 Task: Change the zoom to 90% to make the text smaller.
Action: Mouse moved to (1006, 31)
Screenshot: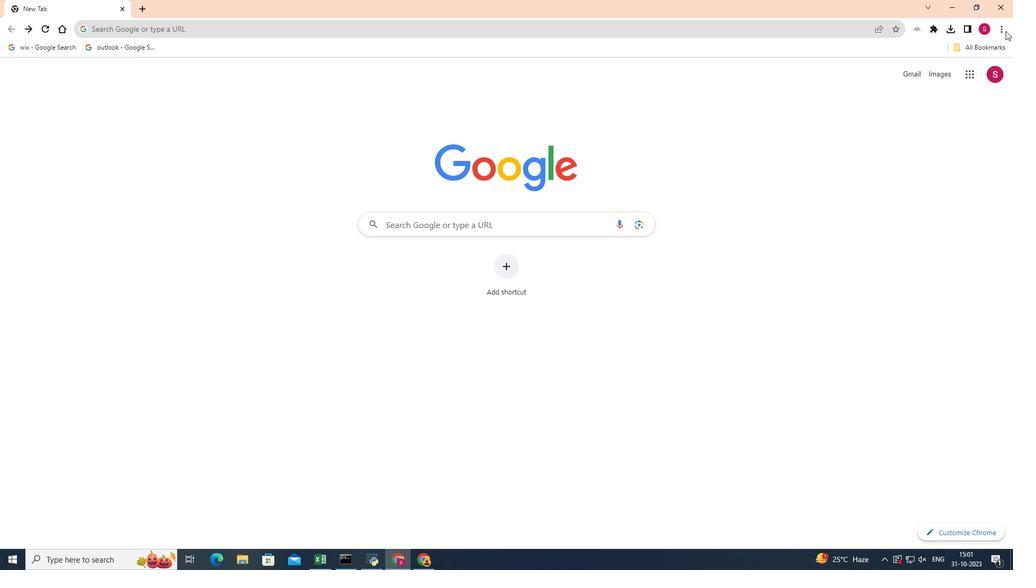 
Action: Mouse pressed left at (1006, 31)
Screenshot: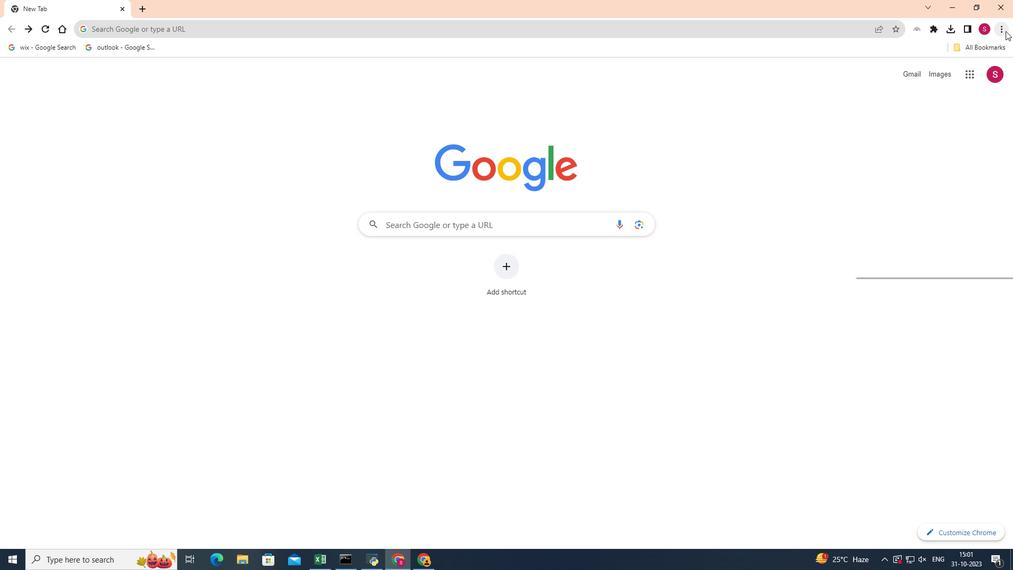 
Action: Mouse moved to (932, 144)
Screenshot: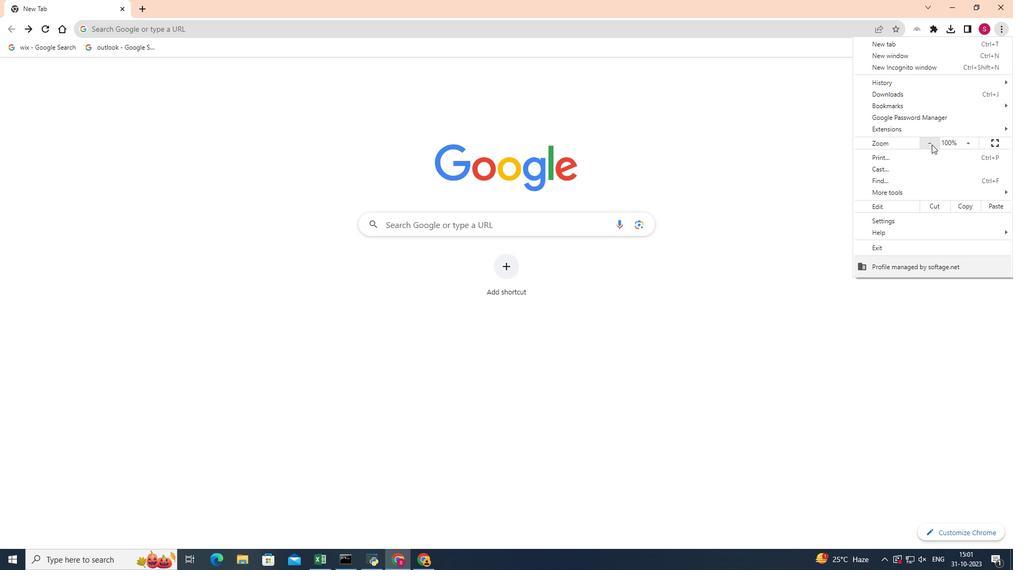 
Action: Mouse pressed left at (932, 144)
Screenshot: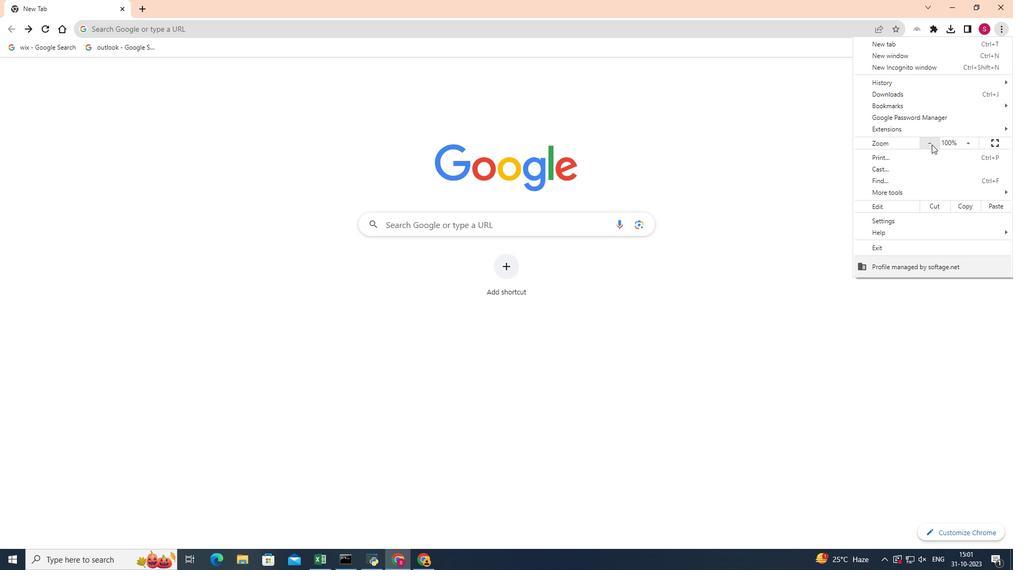 
Action: Mouse moved to (931, 144)
Screenshot: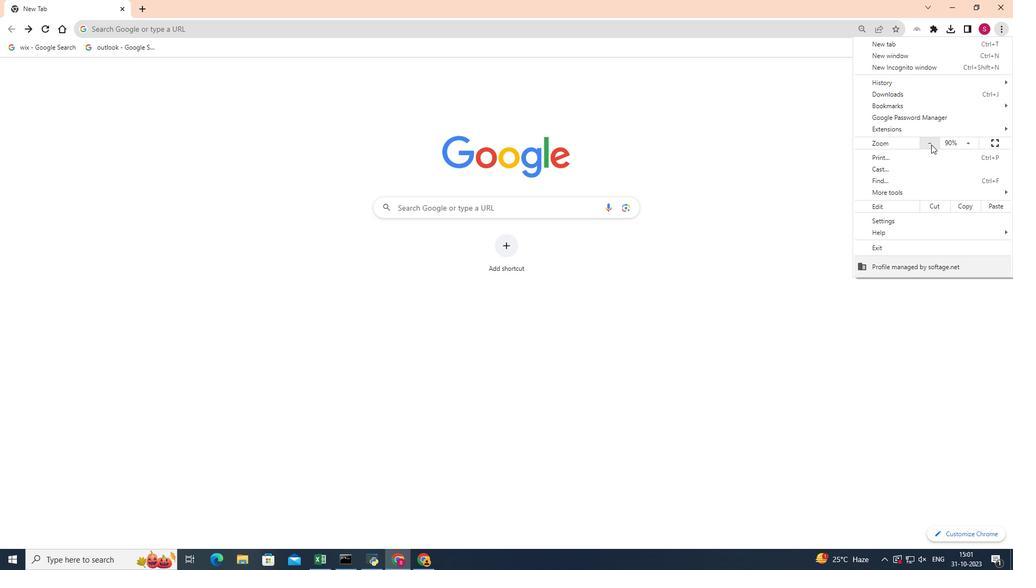 
